 Task: Set "Partitions to consider" for "H.264/MPEG-4 Part 10/AVC encoder (x264)" to all.
Action: Mouse moved to (133, 20)
Screenshot: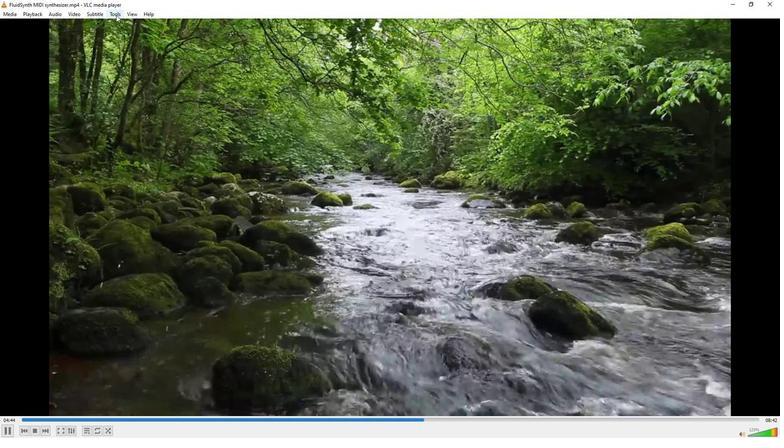 
Action: Mouse pressed left at (133, 20)
Screenshot: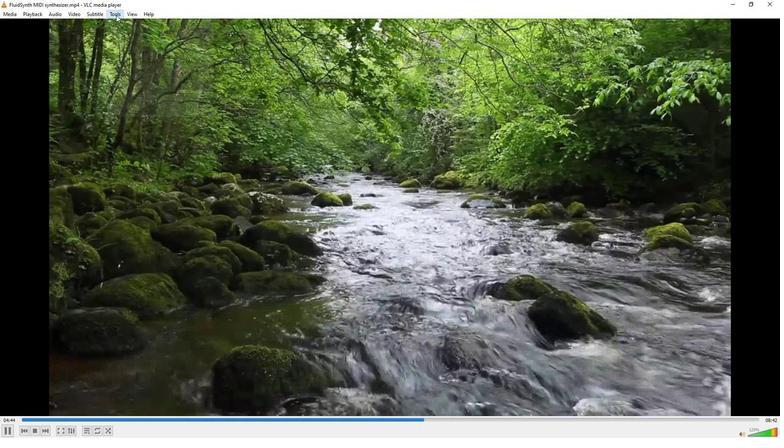 
Action: Mouse moved to (146, 112)
Screenshot: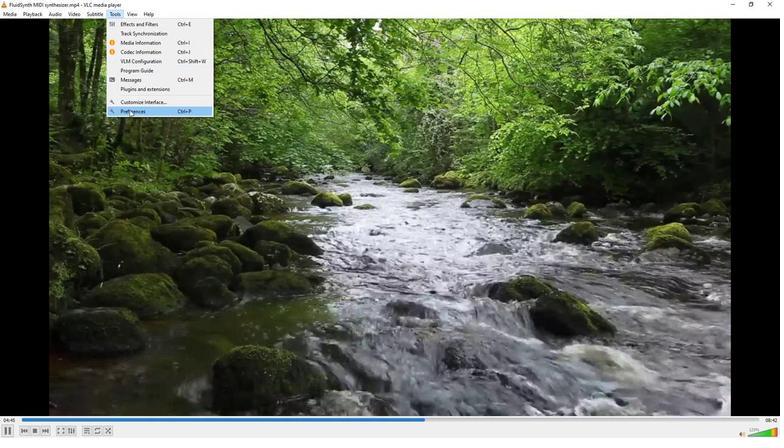 
Action: Mouse pressed left at (146, 112)
Screenshot: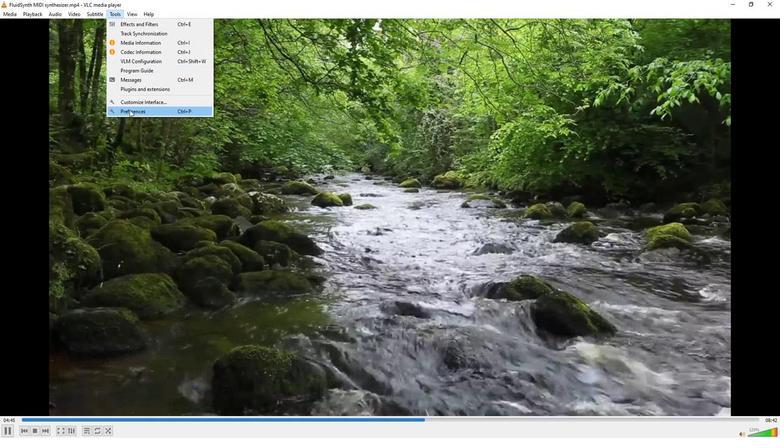 
Action: Mouse moved to (109, 336)
Screenshot: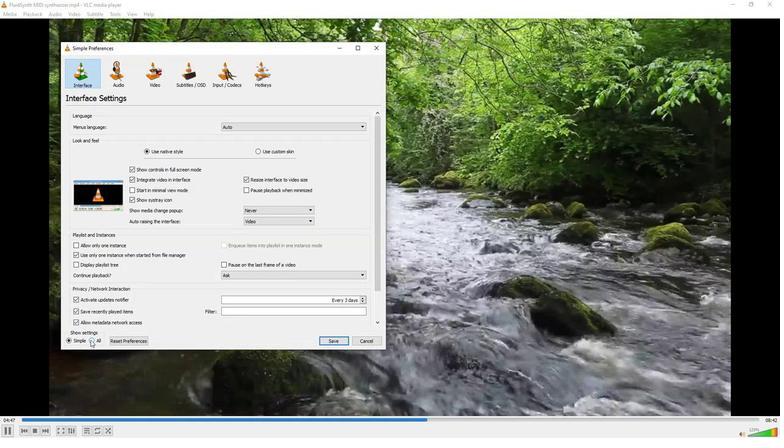 
Action: Mouse pressed left at (109, 336)
Screenshot: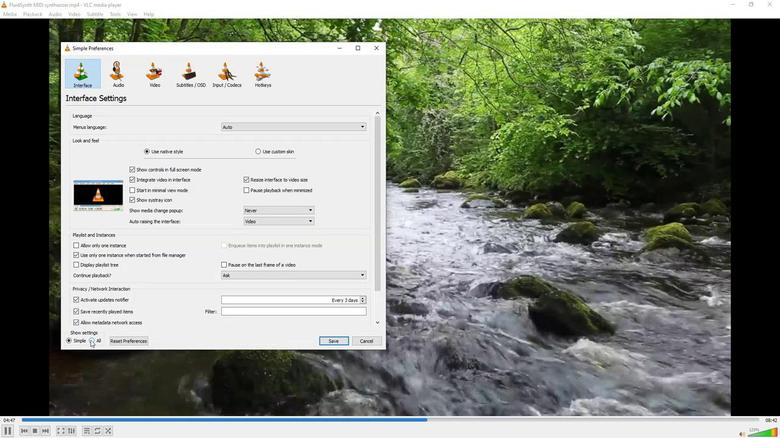 
Action: Mouse moved to (99, 258)
Screenshot: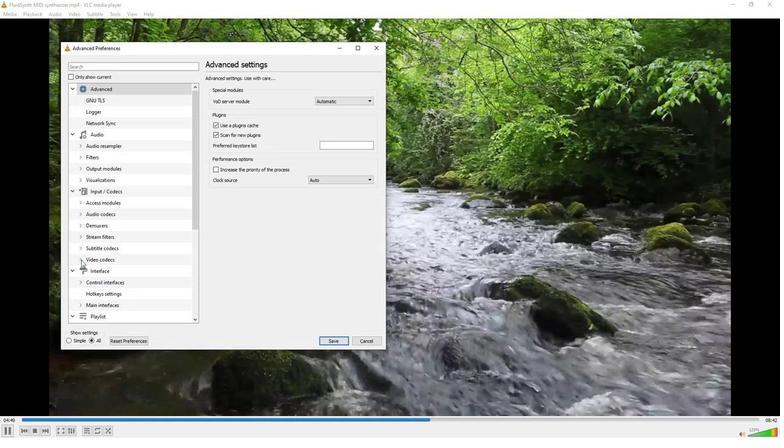 
Action: Mouse pressed left at (99, 258)
Screenshot: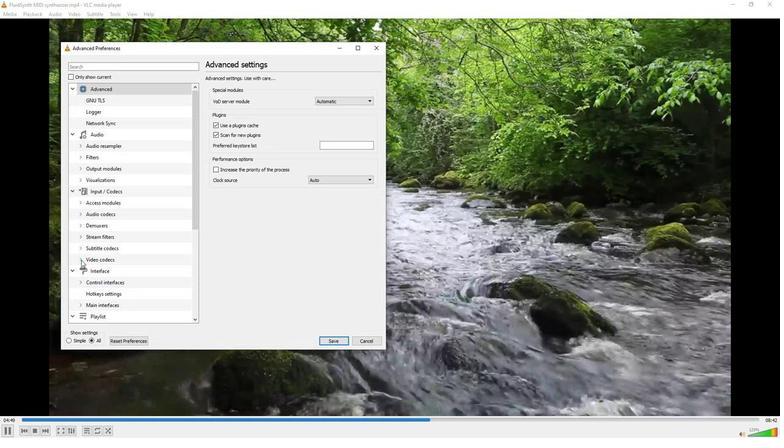 
Action: Mouse moved to (118, 270)
Screenshot: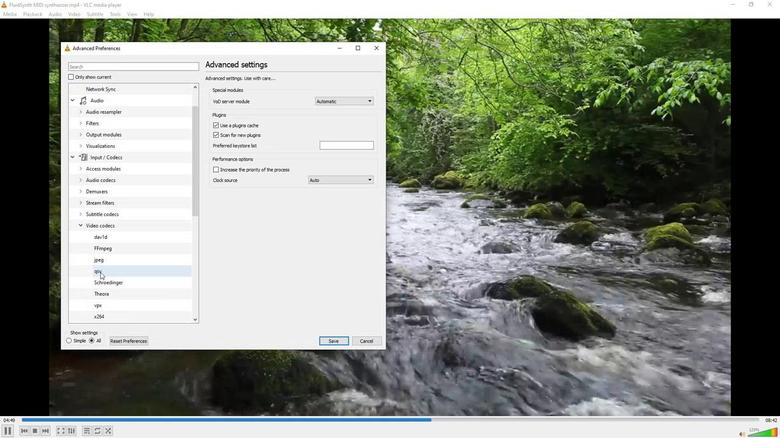 
Action: Mouse scrolled (118, 269) with delta (0, 0)
Screenshot: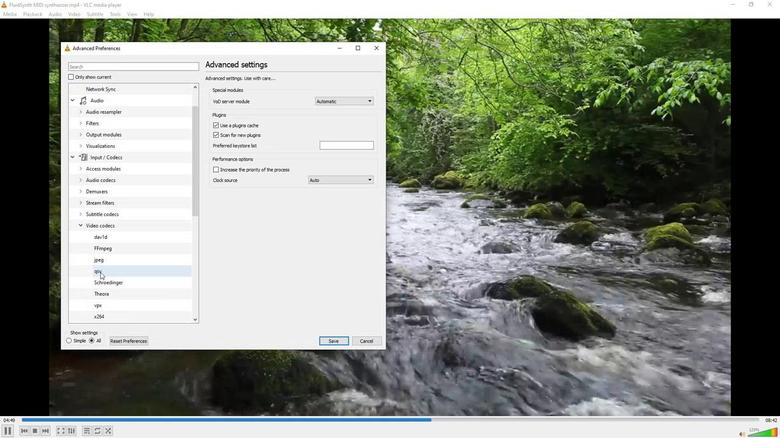 
Action: Mouse moved to (123, 314)
Screenshot: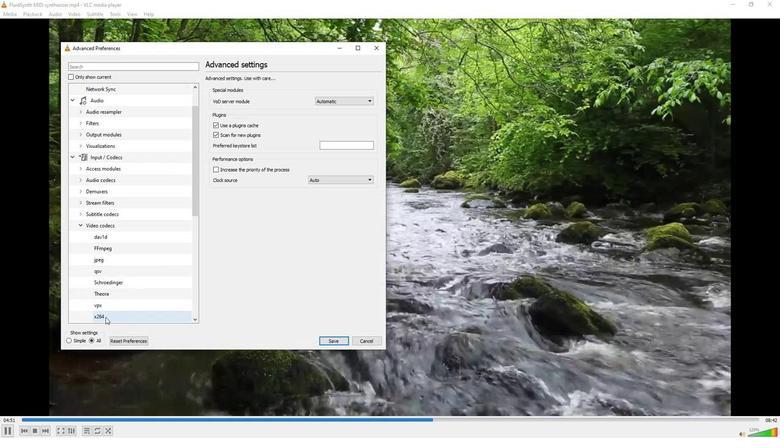 
Action: Mouse pressed left at (123, 314)
Screenshot: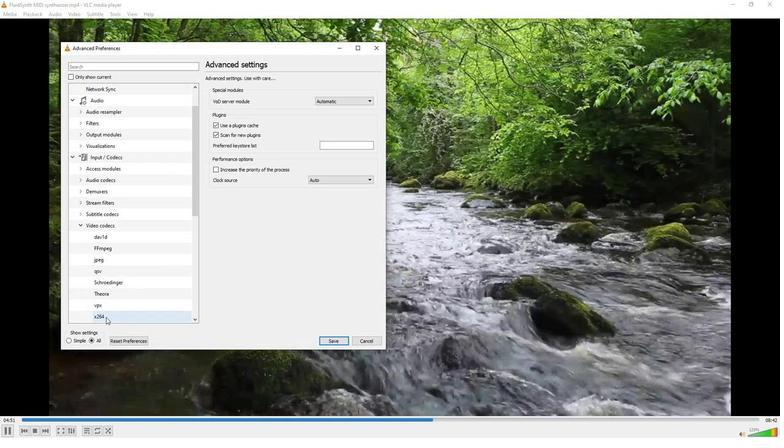 
Action: Mouse moved to (271, 284)
Screenshot: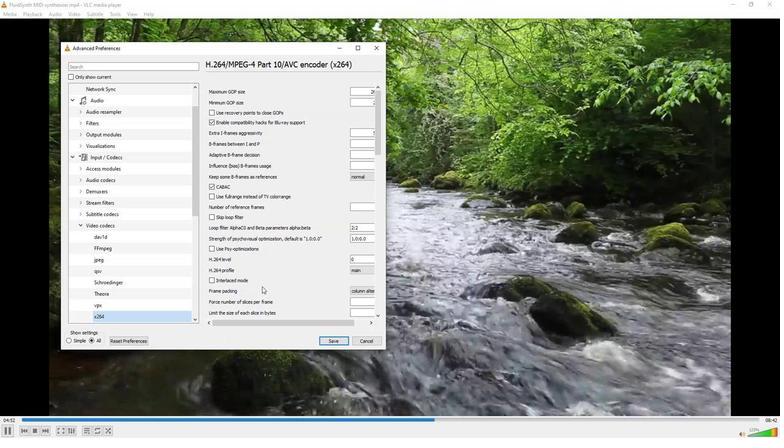
Action: Mouse scrolled (271, 284) with delta (0, 0)
Screenshot: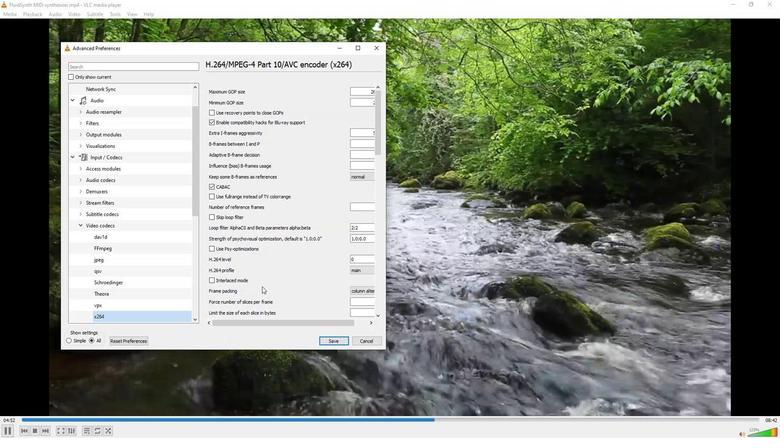 
Action: Mouse scrolled (271, 284) with delta (0, 0)
Screenshot: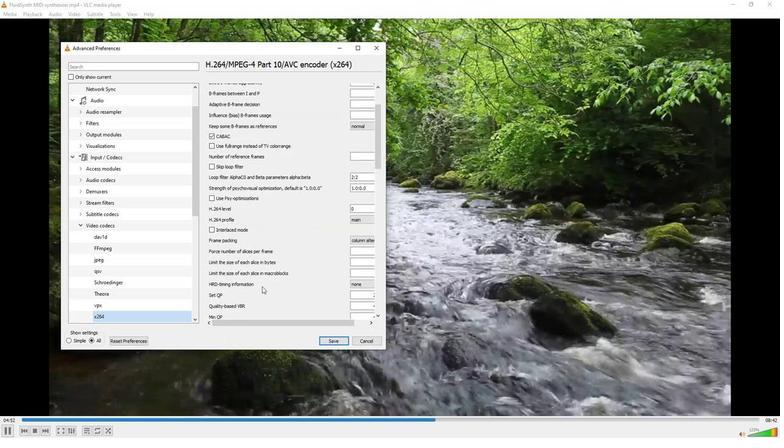 
Action: Mouse scrolled (271, 284) with delta (0, 0)
Screenshot: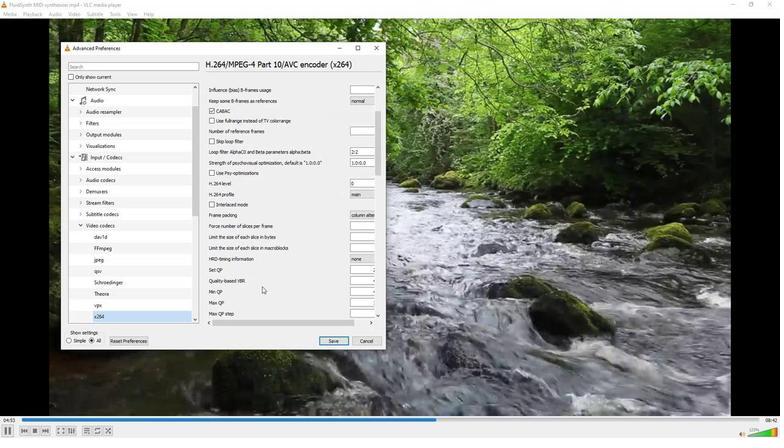 
Action: Mouse scrolled (271, 284) with delta (0, 0)
Screenshot: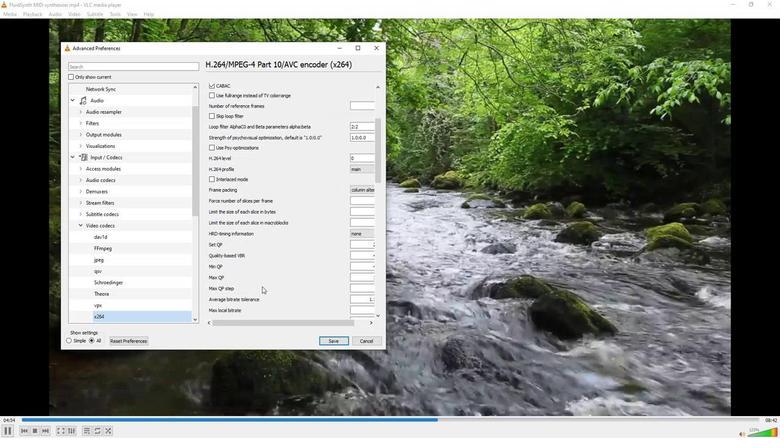
Action: Mouse scrolled (271, 284) with delta (0, 0)
Screenshot: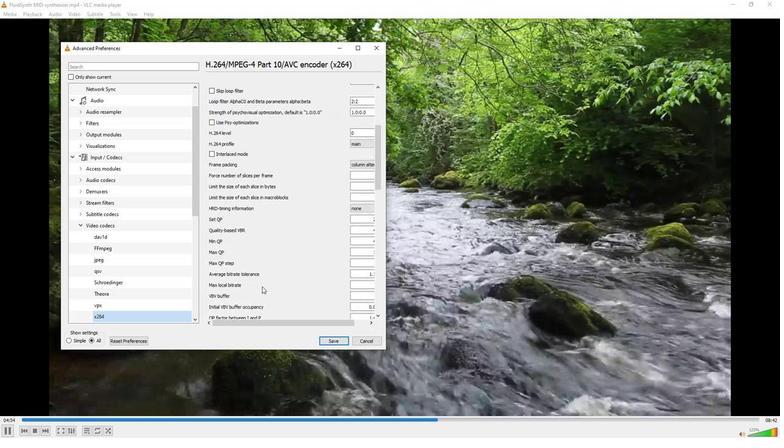 
Action: Mouse moved to (271, 284)
Screenshot: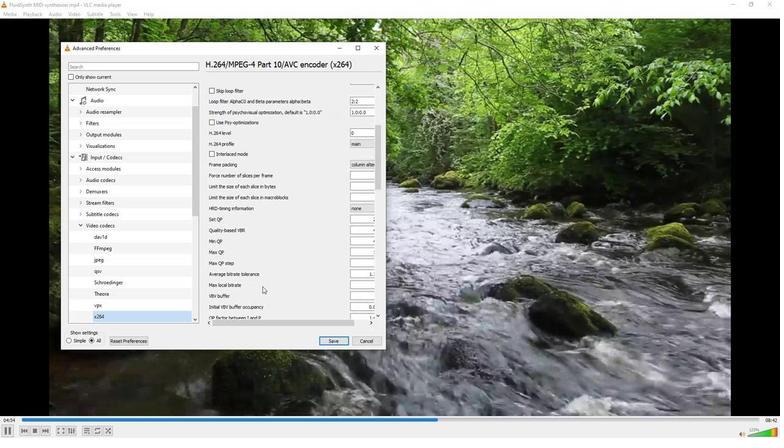 
Action: Mouse scrolled (271, 284) with delta (0, 0)
Screenshot: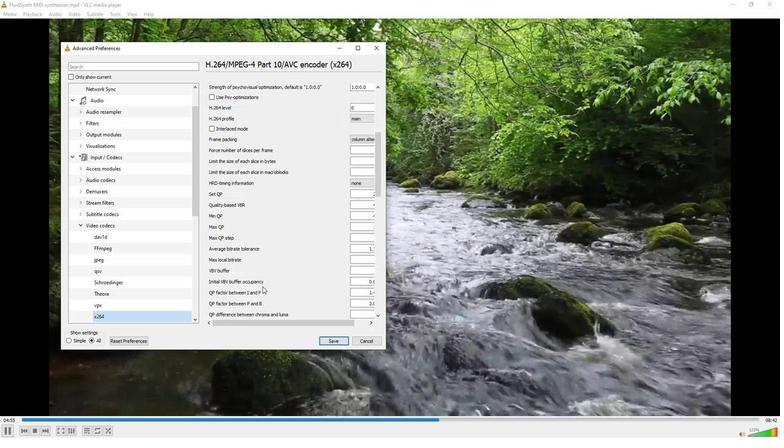 
Action: Mouse scrolled (271, 284) with delta (0, 0)
Screenshot: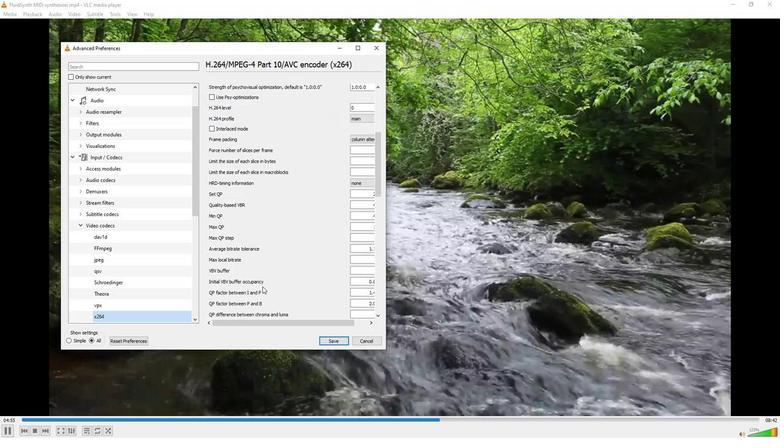 
Action: Mouse scrolled (271, 284) with delta (0, 0)
Screenshot: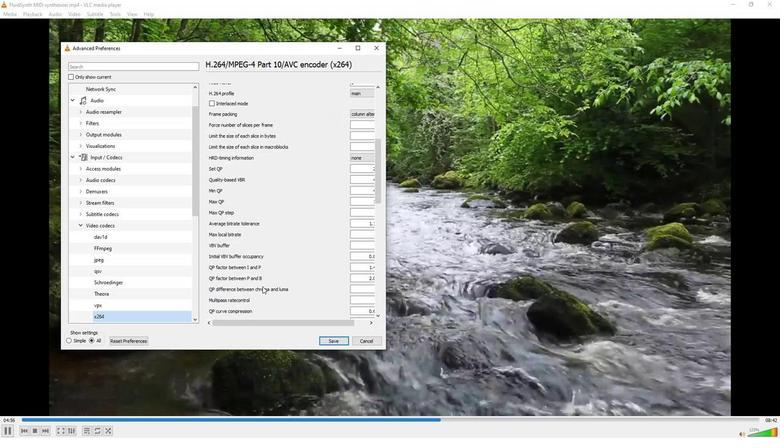 
Action: Mouse scrolled (271, 284) with delta (0, 0)
Screenshot: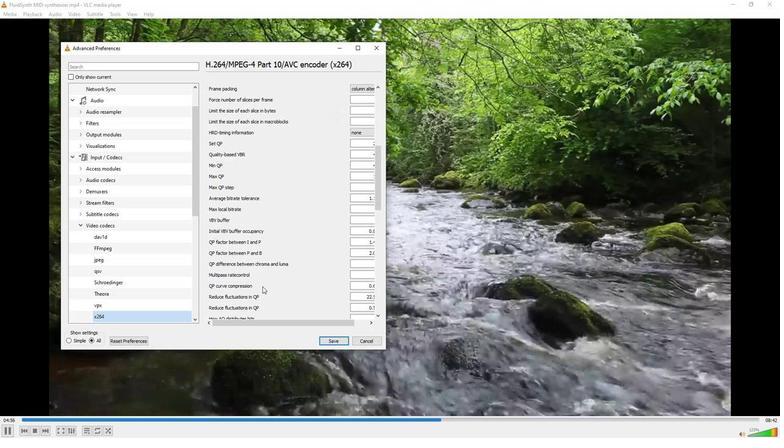 
Action: Mouse scrolled (271, 284) with delta (0, 0)
Screenshot: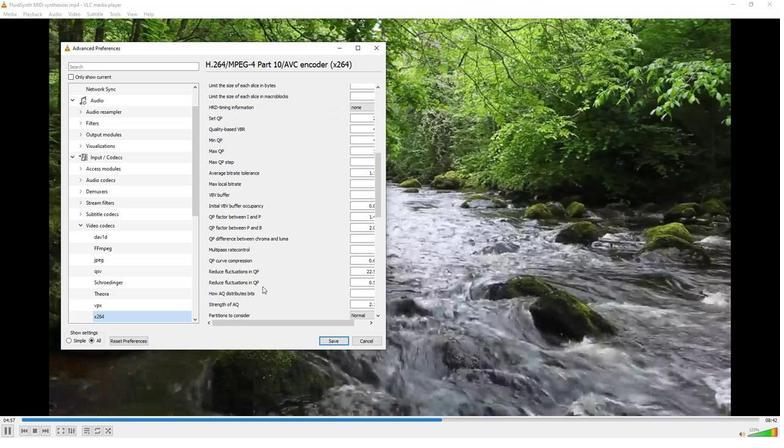 
Action: Mouse moved to (347, 318)
Screenshot: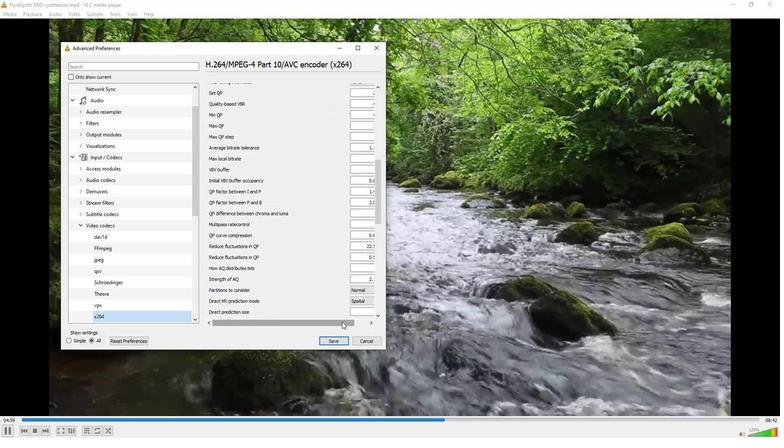 
Action: Mouse pressed left at (347, 318)
Screenshot: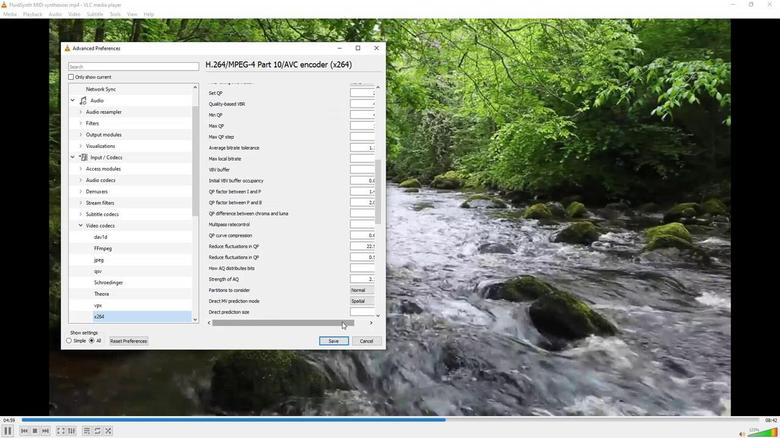
Action: Mouse moved to (371, 285)
Screenshot: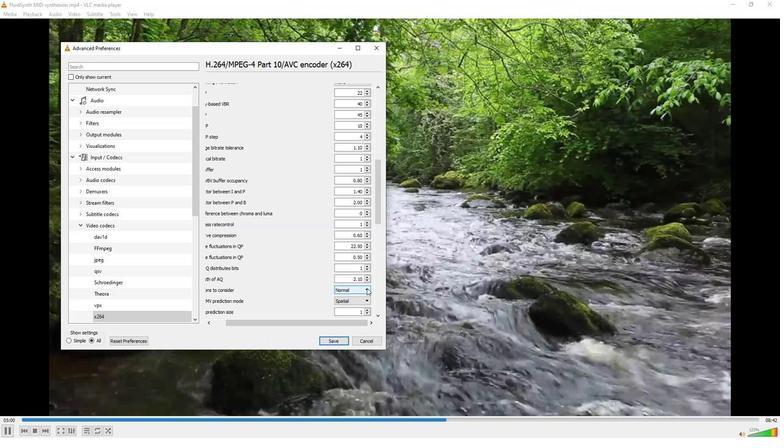 
Action: Mouse pressed left at (371, 285)
Screenshot: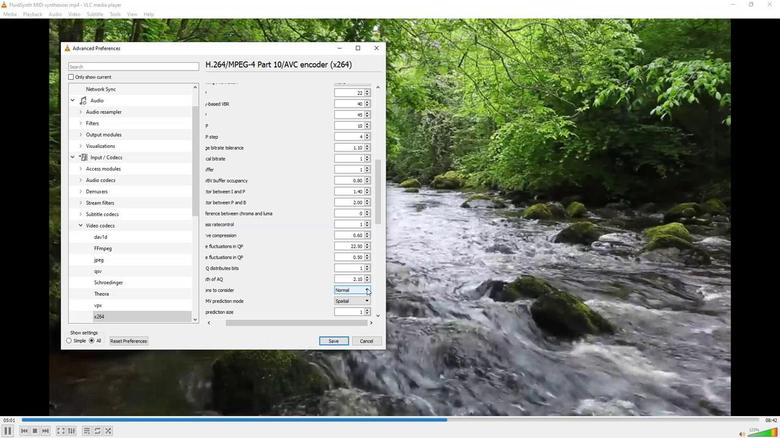 
Action: Mouse moved to (360, 314)
Screenshot: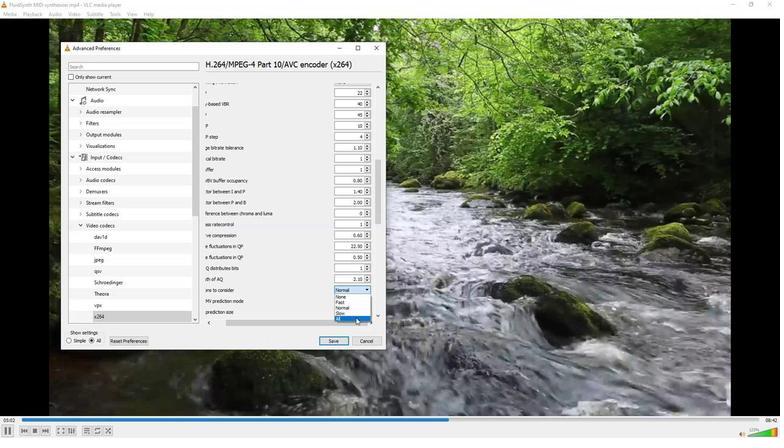 
Action: Mouse pressed left at (360, 314)
Screenshot: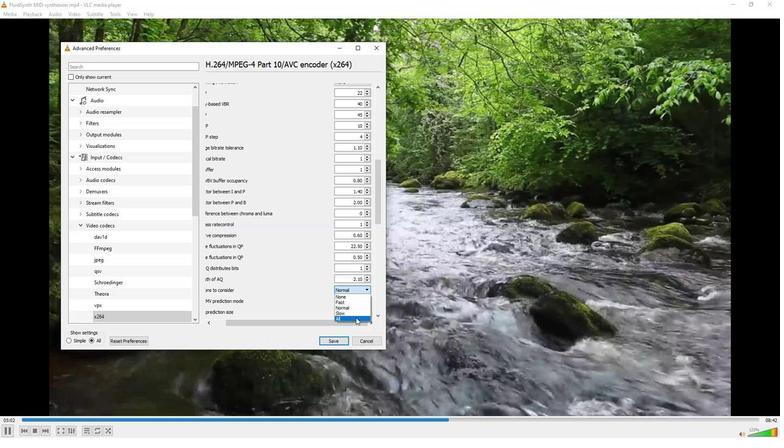 
Action: Mouse moved to (306, 307)
Screenshot: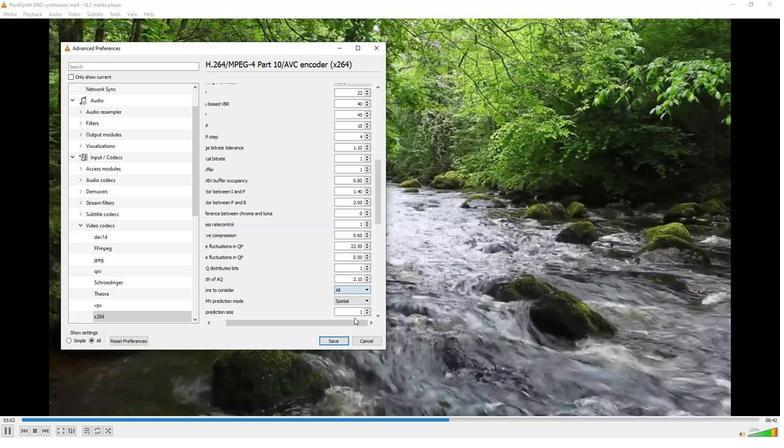 
